 Task: Sort the products in the category "Sushi" by relevance.
Action: Mouse moved to (25, 125)
Screenshot: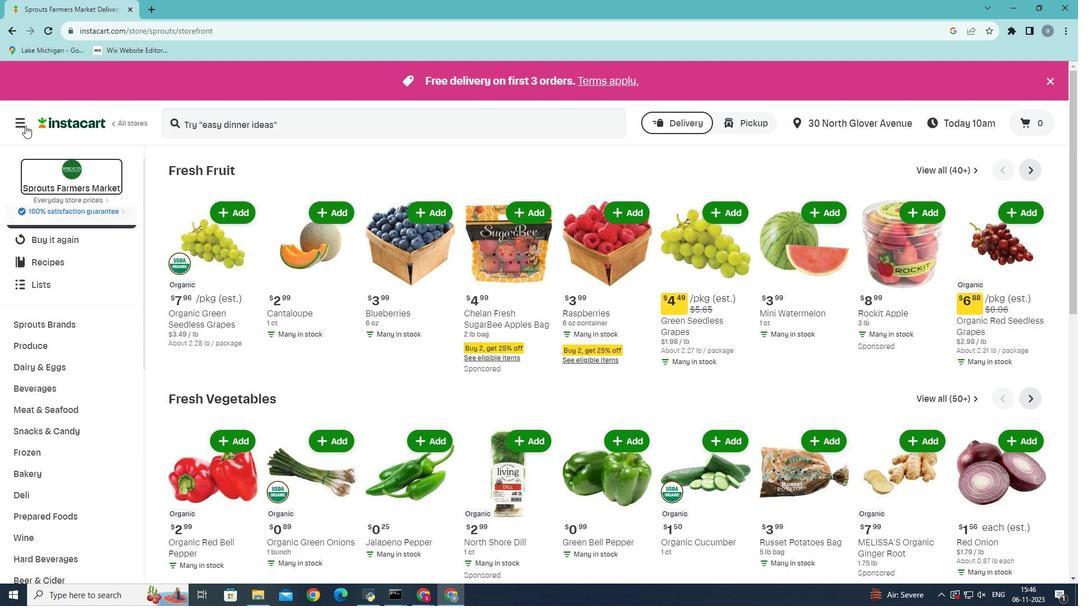 
Action: Mouse pressed left at (25, 125)
Screenshot: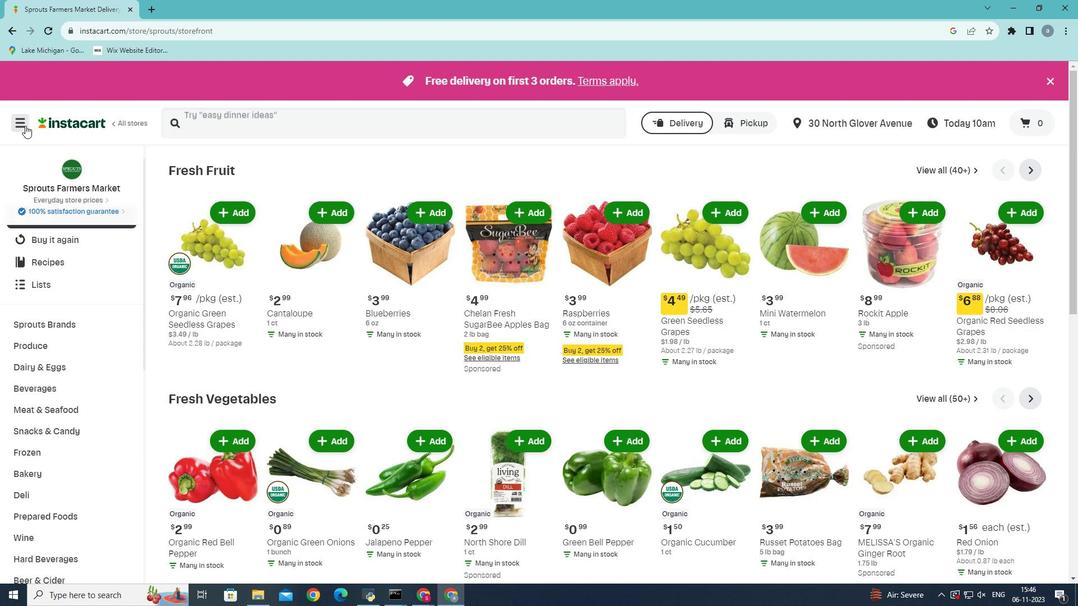 
Action: Mouse moved to (59, 310)
Screenshot: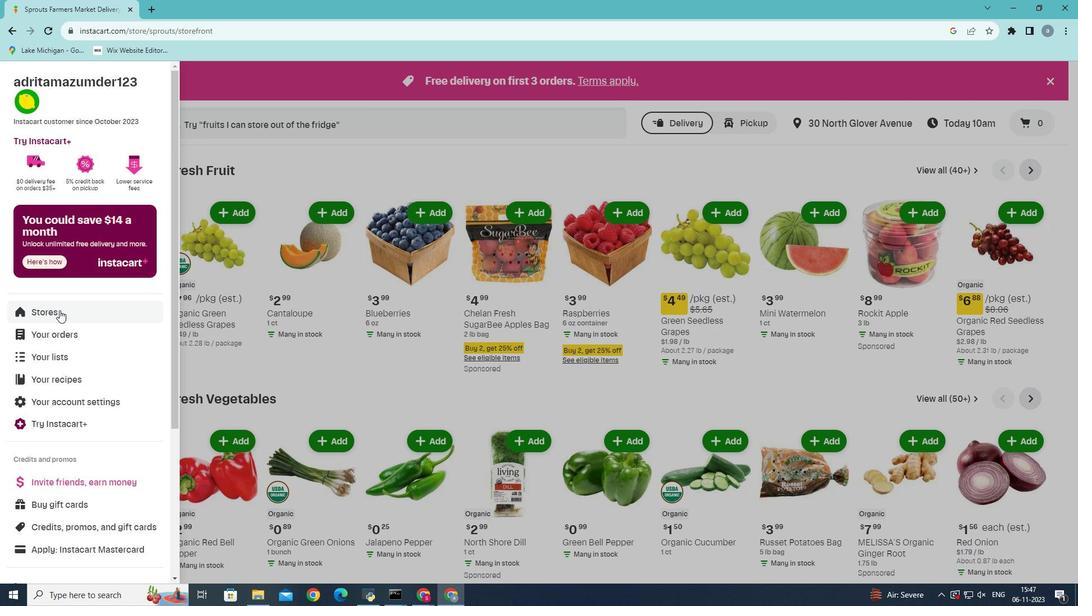 
Action: Mouse pressed left at (59, 310)
Screenshot: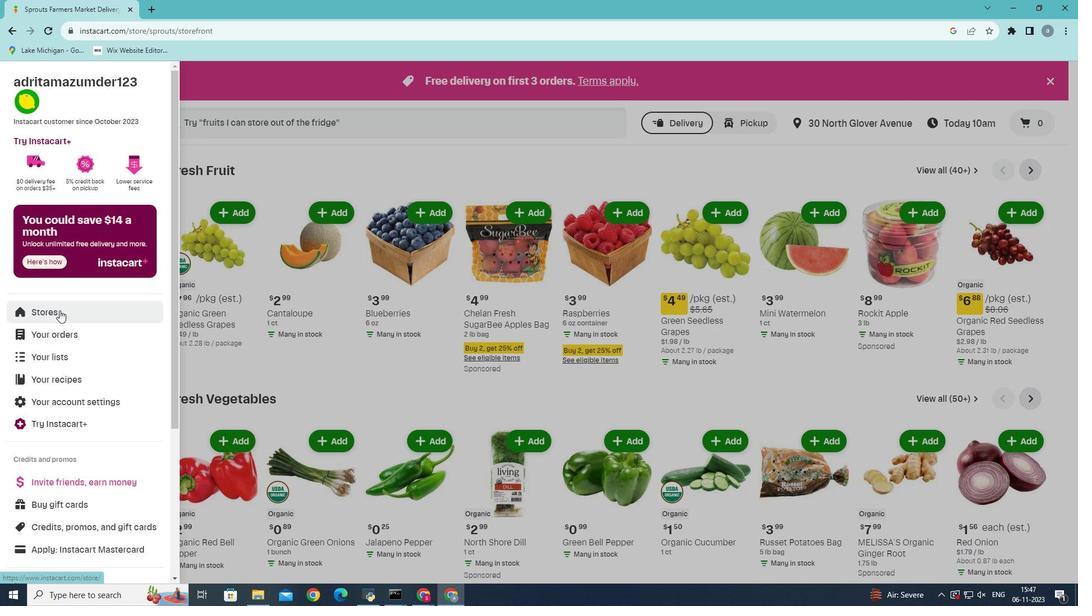 
Action: Mouse moved to (268, 125)
Screenshot: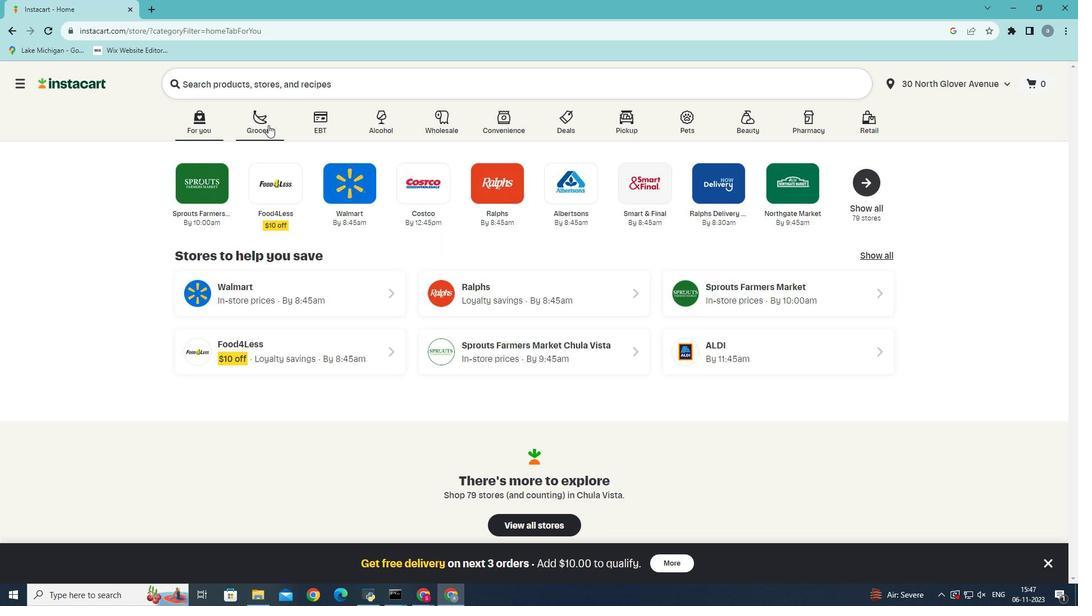 
Action: Mouse pressed left at (268, 125)
Screenshot: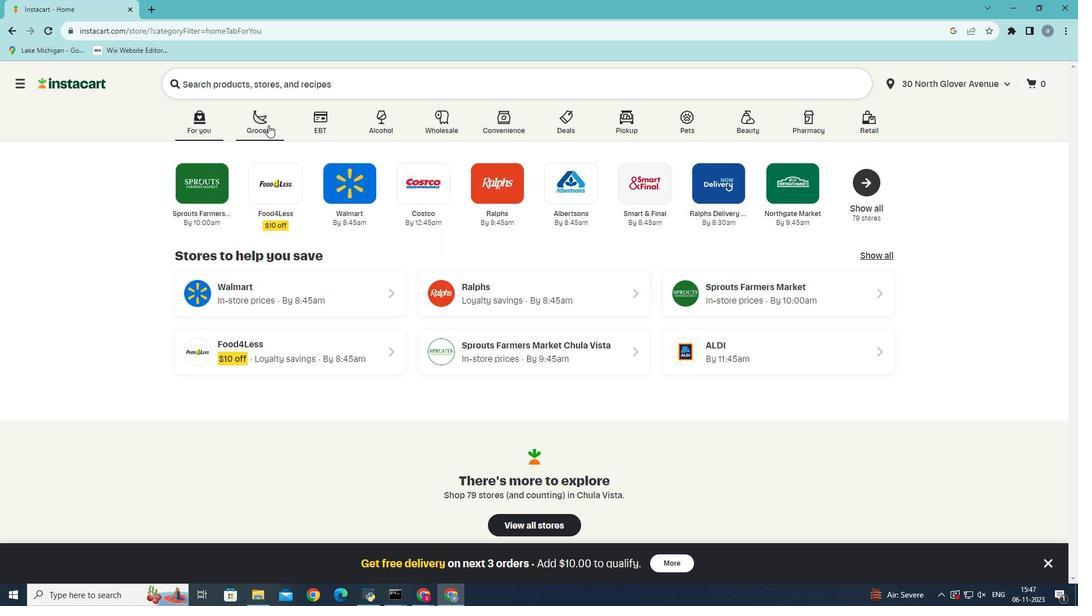 
Action: Mouse moved to (278, 340)
Screenshot: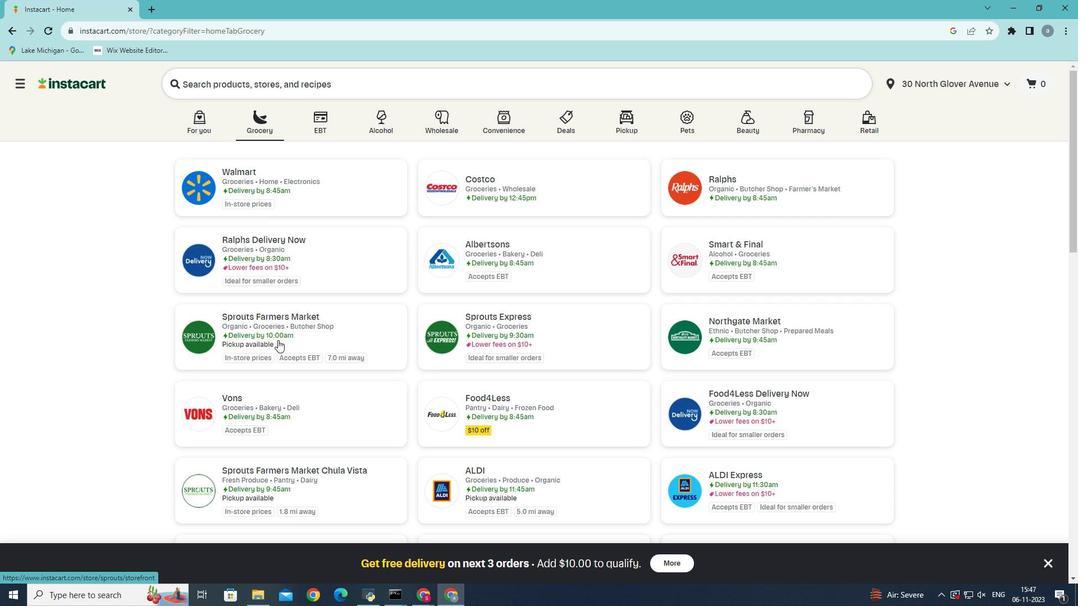 
Action: Mouse pressed left at (278, 340)
Screenshot: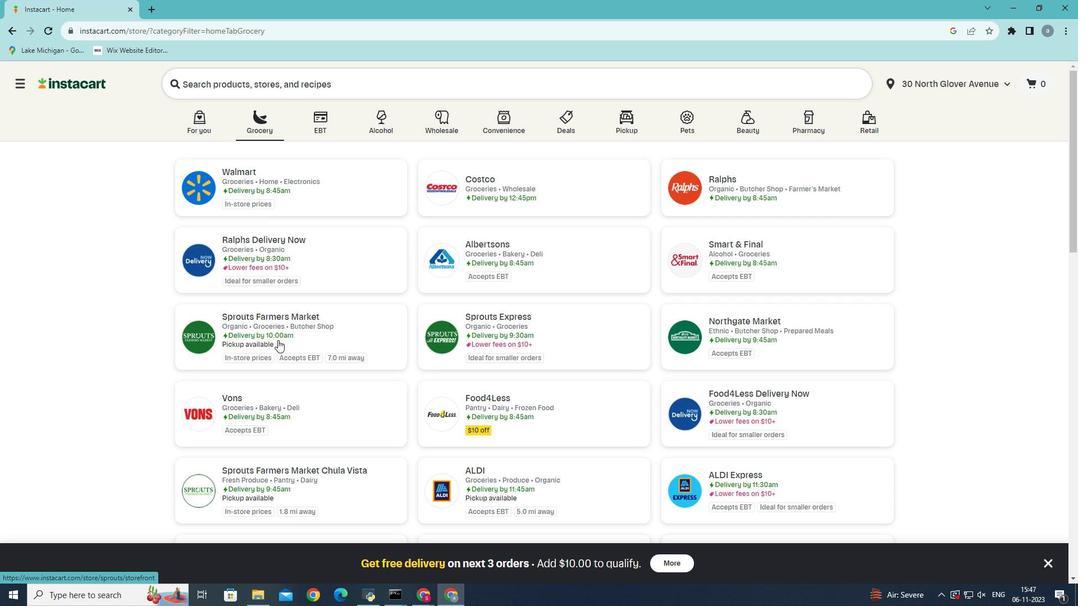 
Action: Mouse moved to (51, 484)
Screenshot: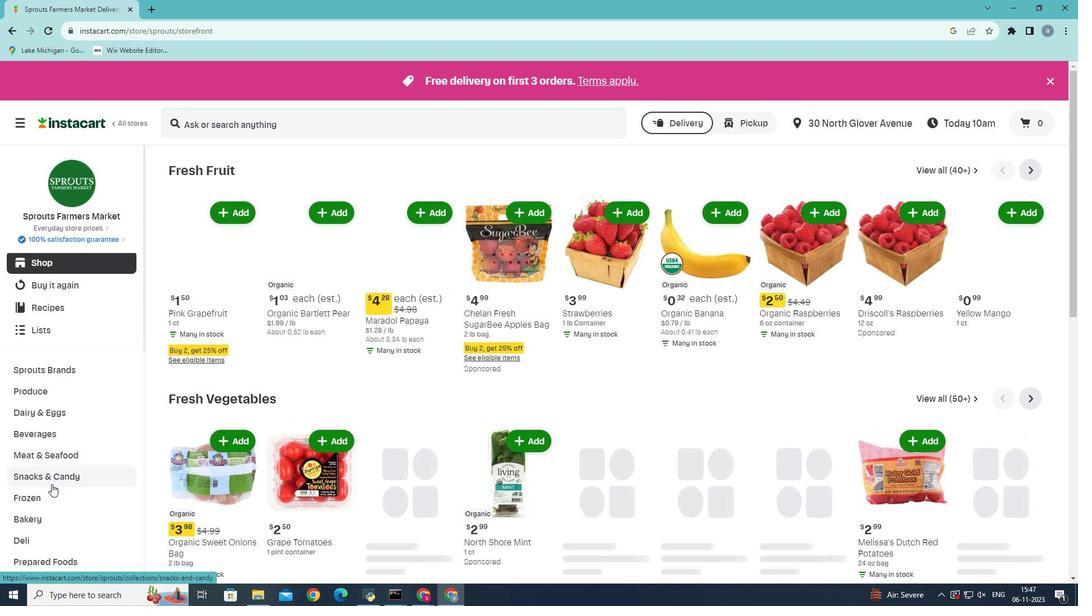 
Action: Mouse scrolled (51, 484) with delta (0, 0)
Screenshot: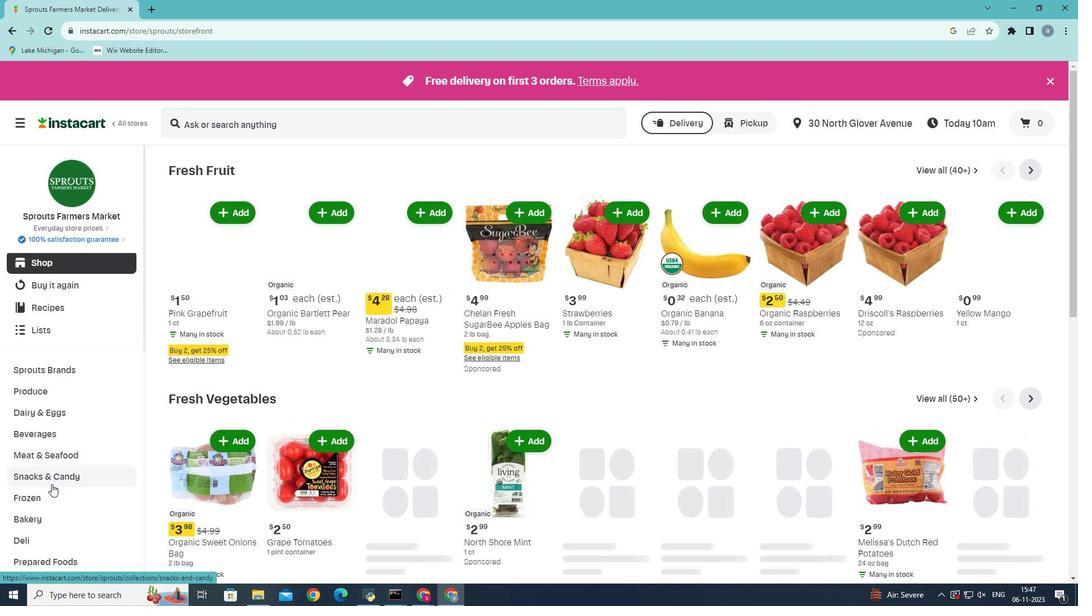 
Action: Mouse scrolled (51, 484) with delta (0, 0)
Screenshot: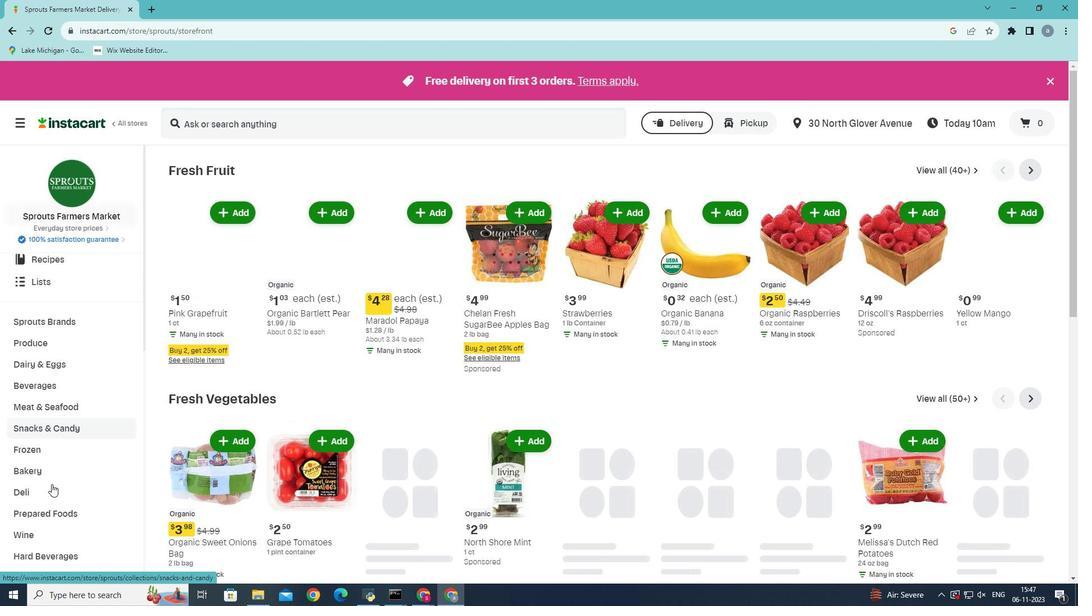 
Action: Mouse moved to (45, 459)
Screenshot: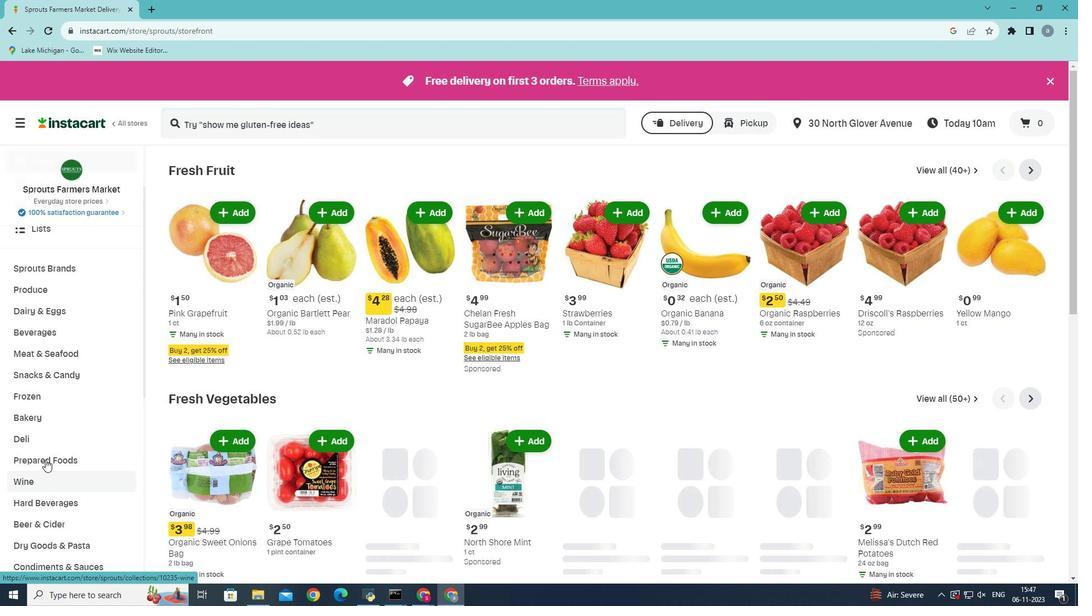 
Action: Mouse pressed left at (45, 459)
Screenshot: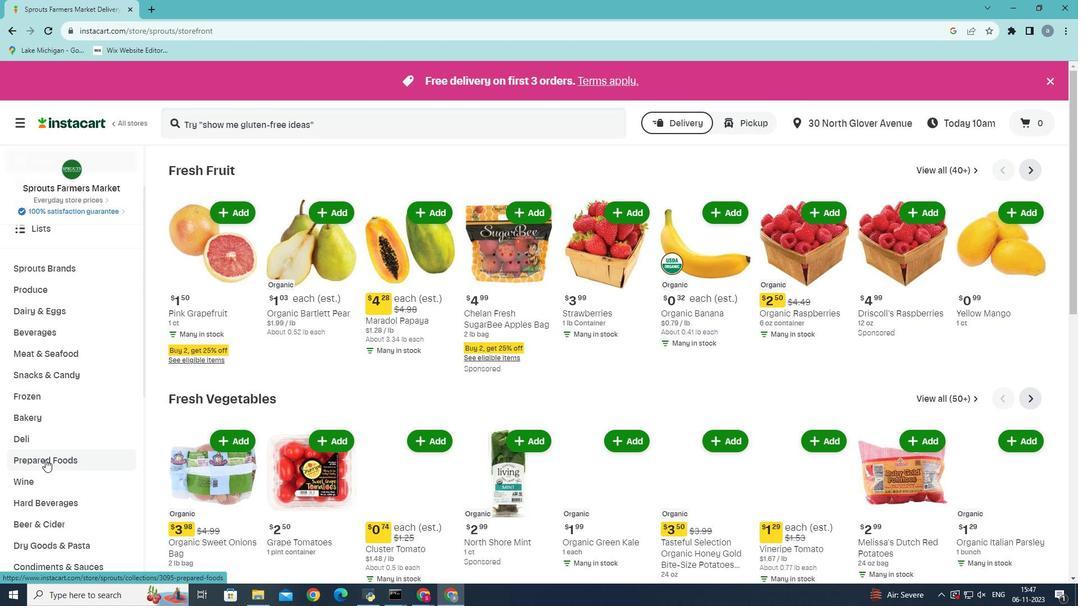 
Action: Mouse moved to (458, 192)
Screenshot: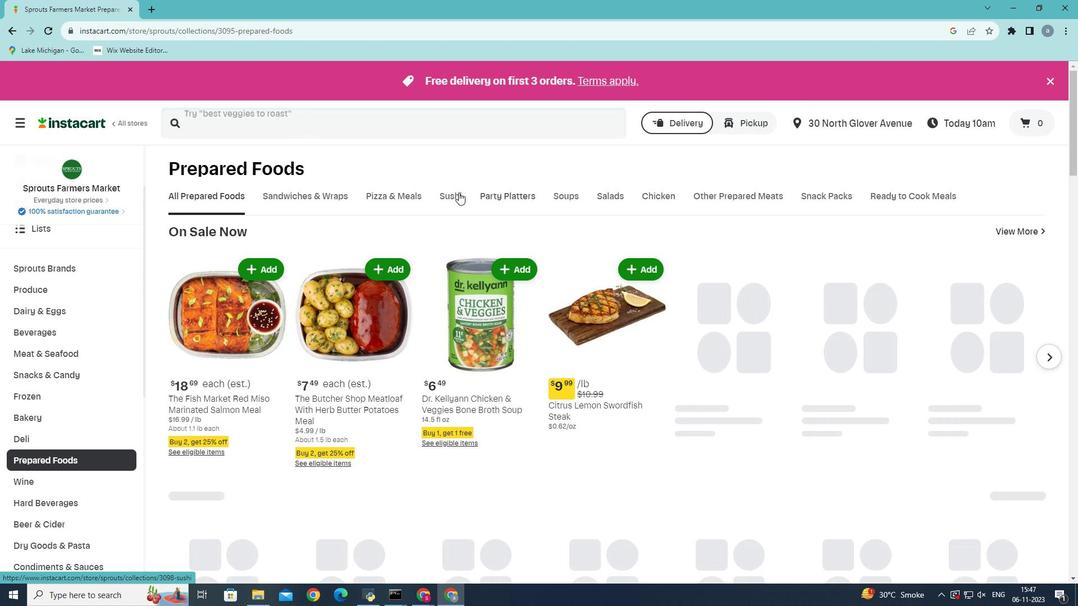 
Action: Mouse pressed left at (458, 192)
Screenshot: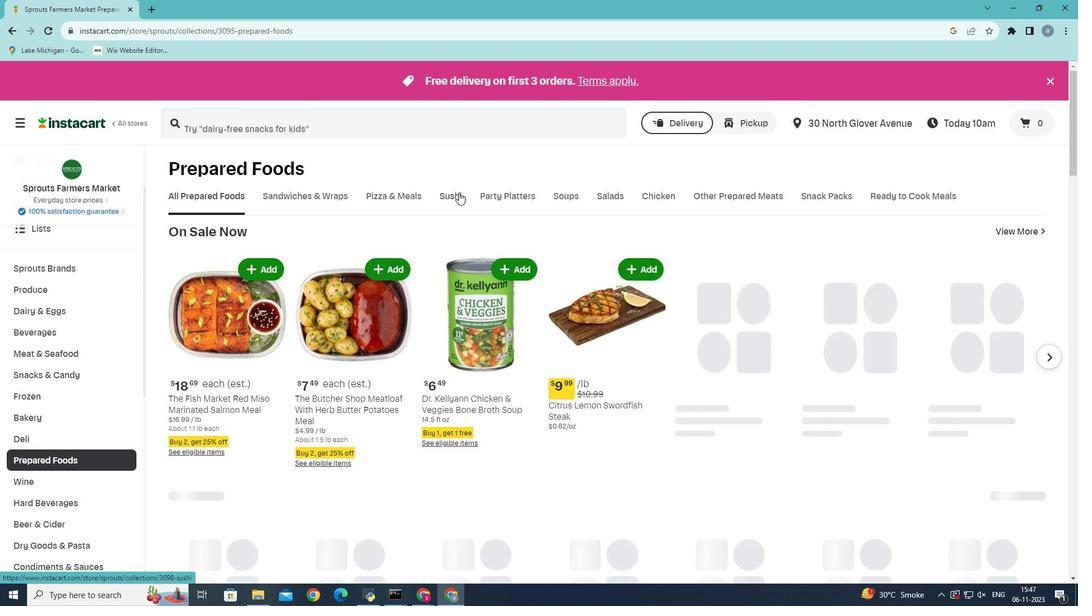 
Action: Mouse moved to (1045, 231)
Screenshot: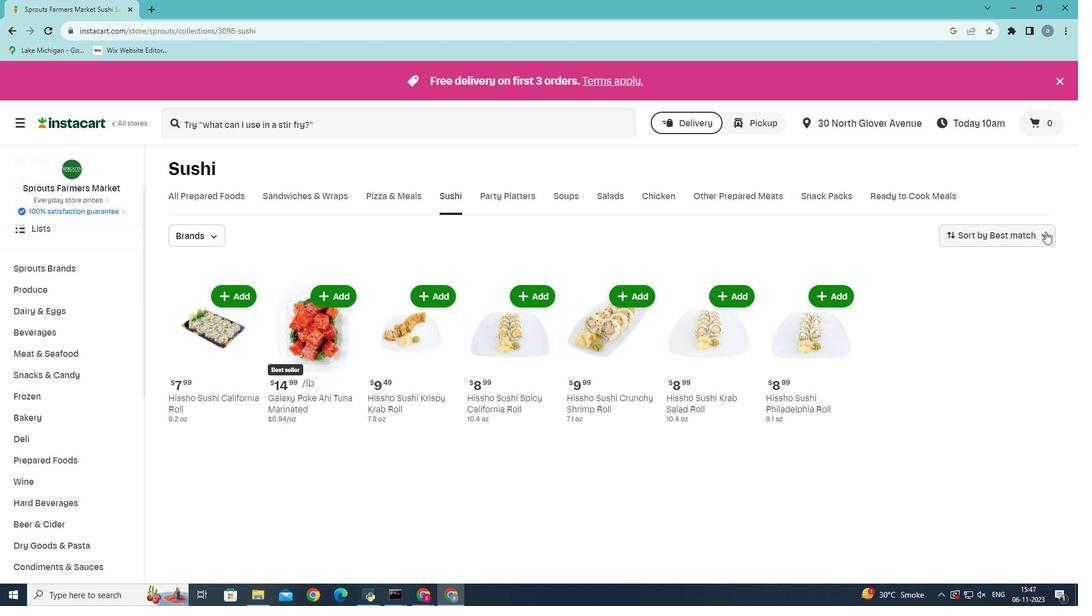 
Action: Mouse pressed left at (1045, 231)
Screenshot: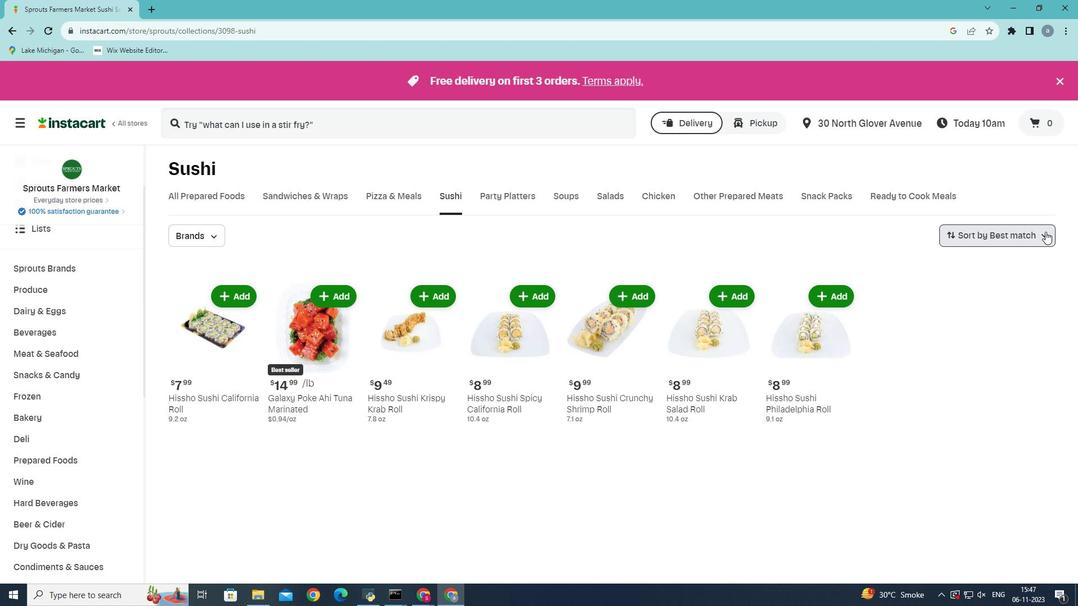 
Action: Mouse moved to (997, 408)
Screenshot: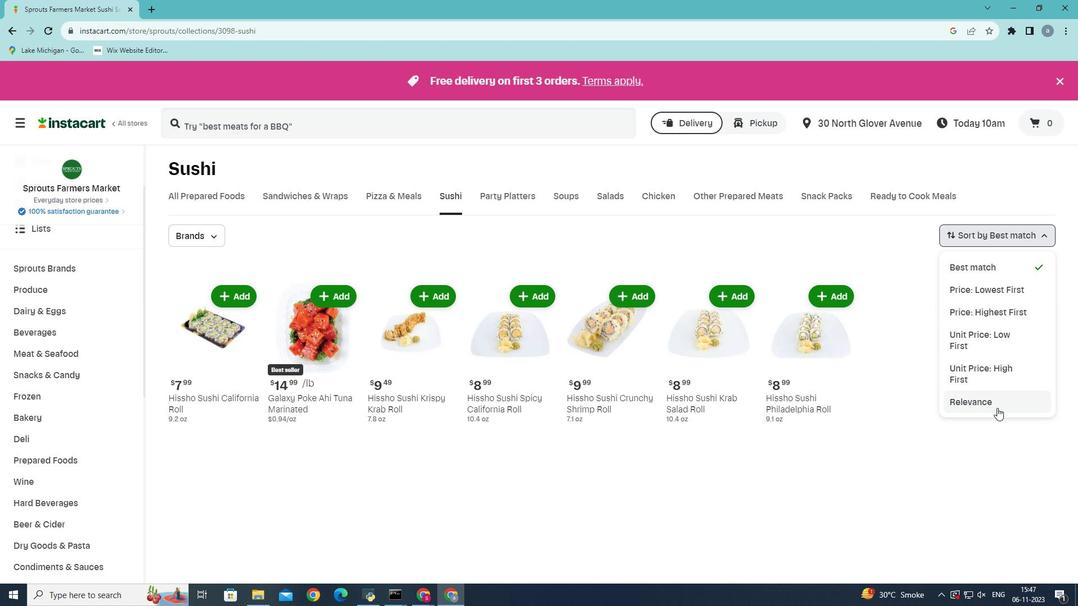 
Action: Mouse pressed left at (997, 408)
Screenshot: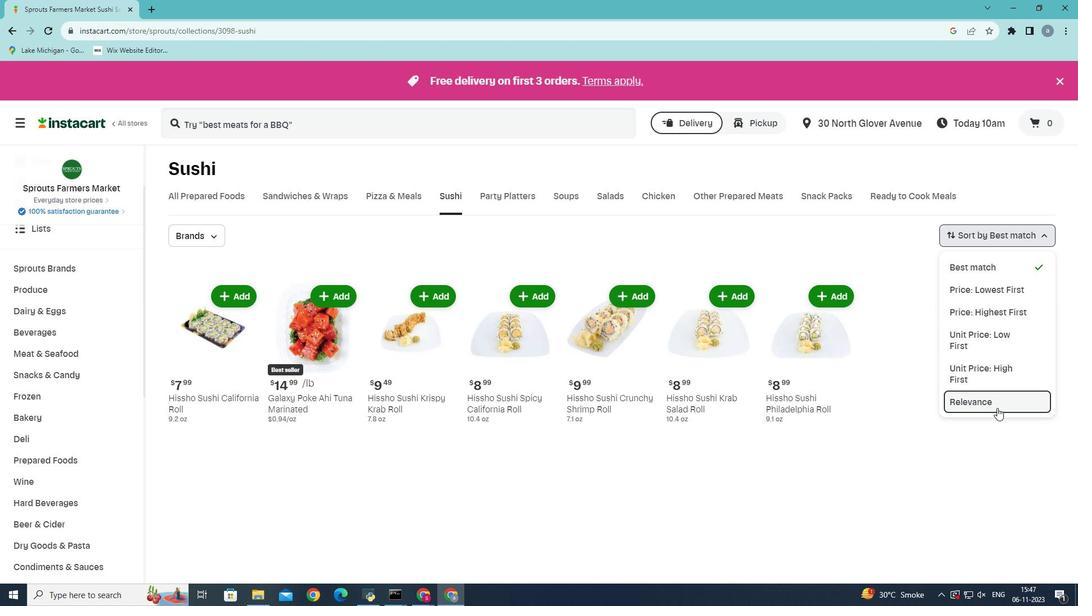 
Action: Mouse moved to (986, 406)
Screenshot: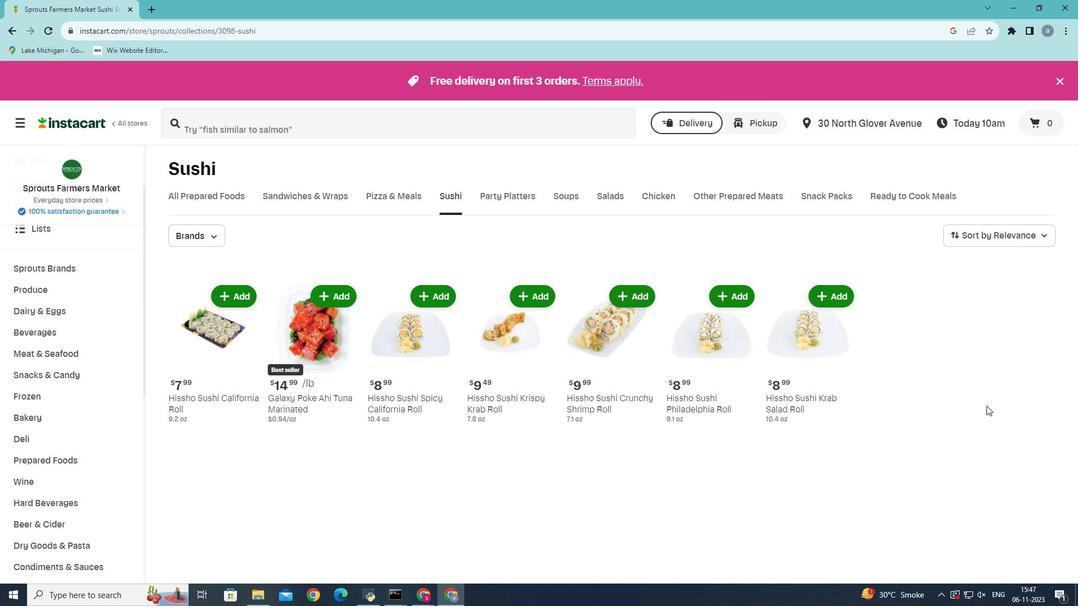 
